 Task: Create a sub task Gather and Analyse Requirements for the task  Implement a new cloud-based human resources management system for a company in the project AriesPlan , assign it to team member softage.4@softage.net and update the status of the sub task to  On Track  , set the priority of the sub task to Low
Action: Mouse moved to (56, 265)
Screenshot: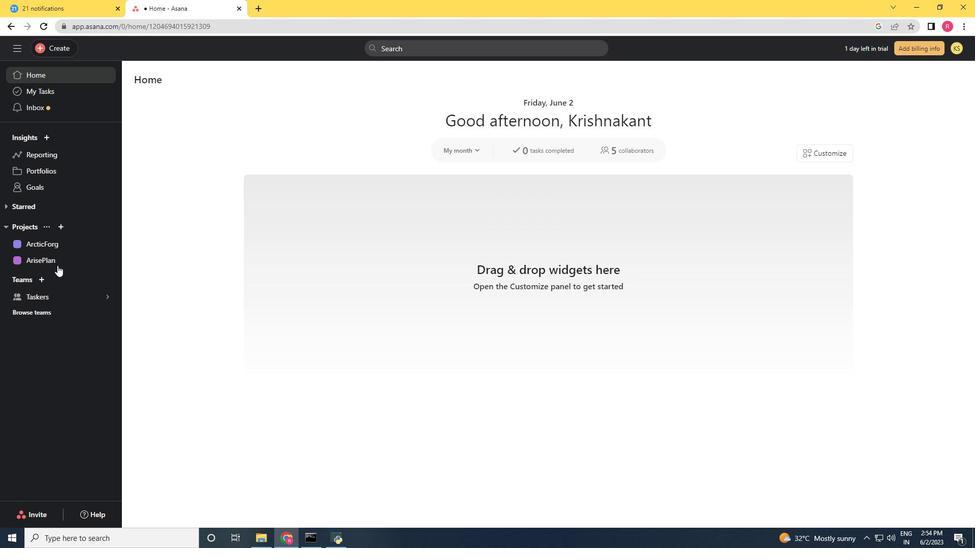 
Action: Mouse pressed left at (56, 265)
Screenshot: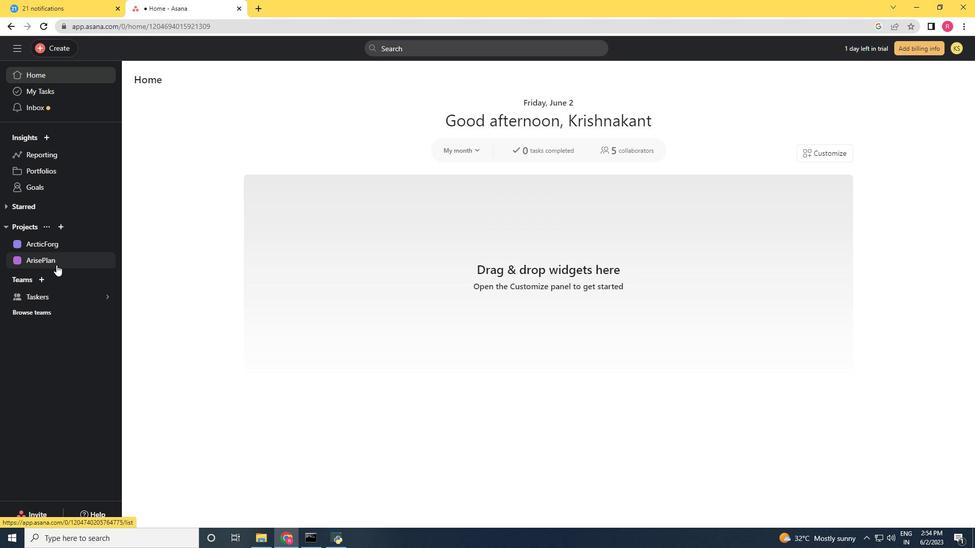 
Action: Mouse moved to (471, 227)
Screenshot: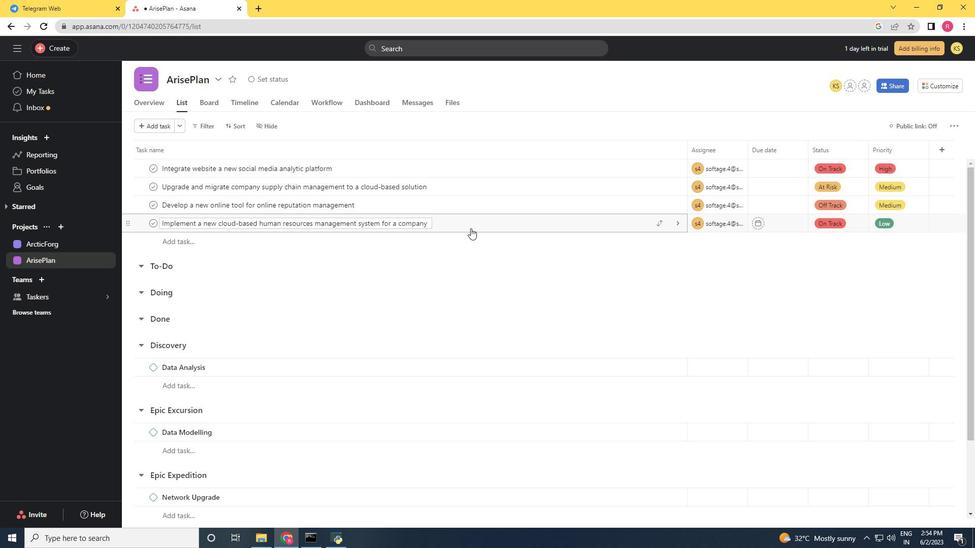 
Action: Mouse pressed left at (471, 227)
Screenshot: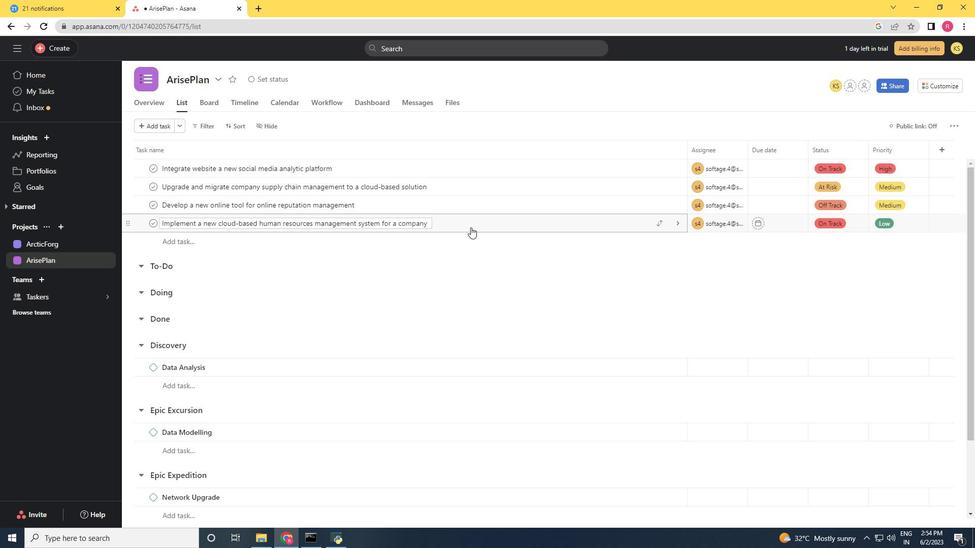 
Action: Mouse moved to (756, 301)
Screenshot: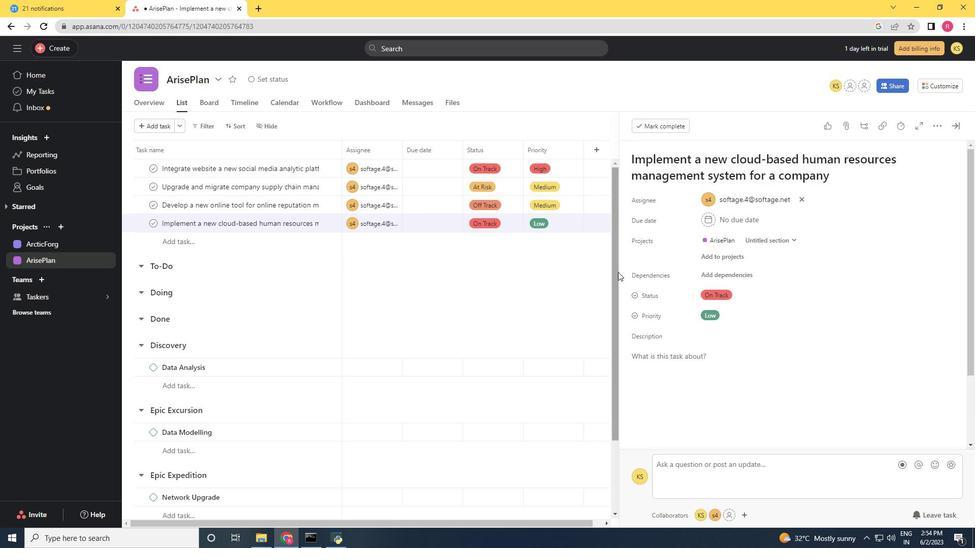 
Action: Mouse scrolled (756, 301) with delta (0, 0)
Screenshot: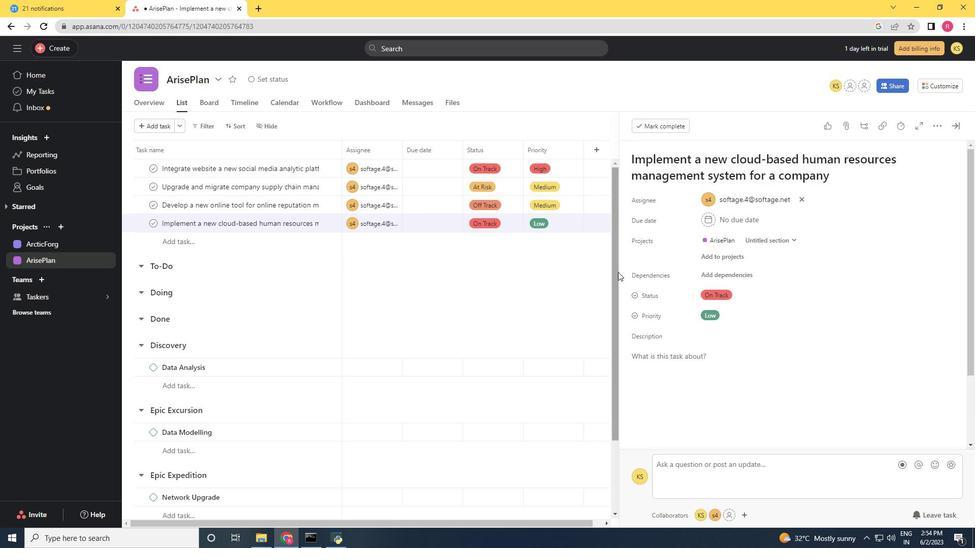 
Action: Mouse moved to (756, 302)
Screenshot: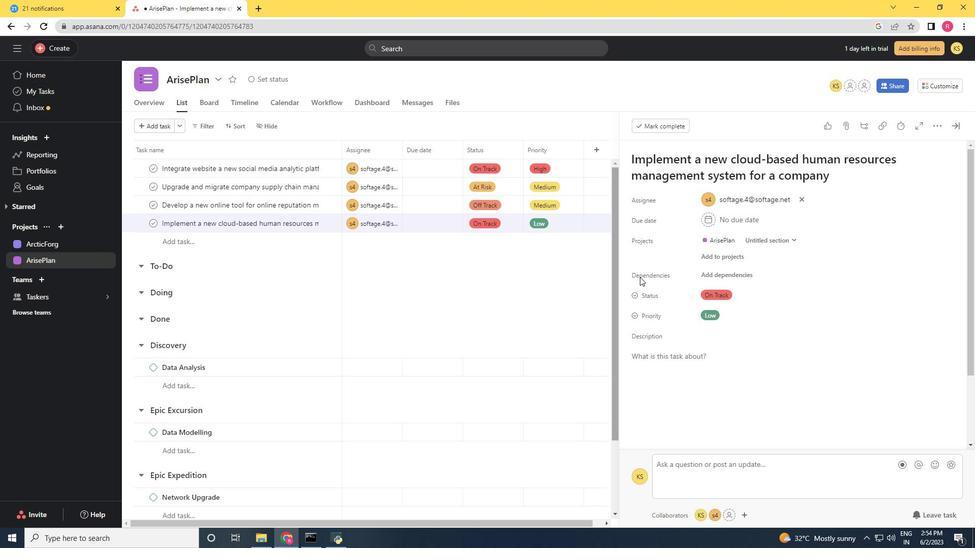 
Action: Mouse scrolled (756, 301) with delta (0, 0)
Screenshot: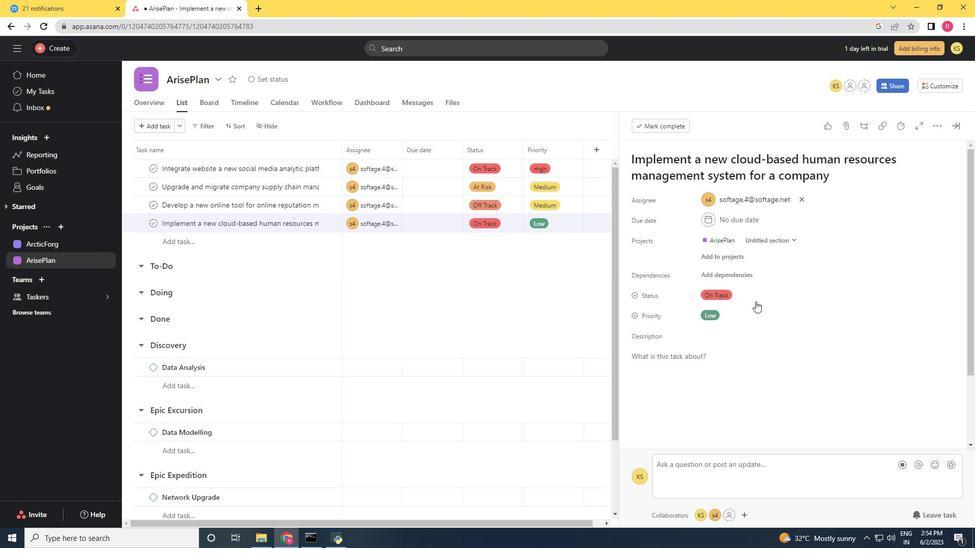 
Action: Mouse scrolled (756, 301) with delta (0, 0)
Screenshot: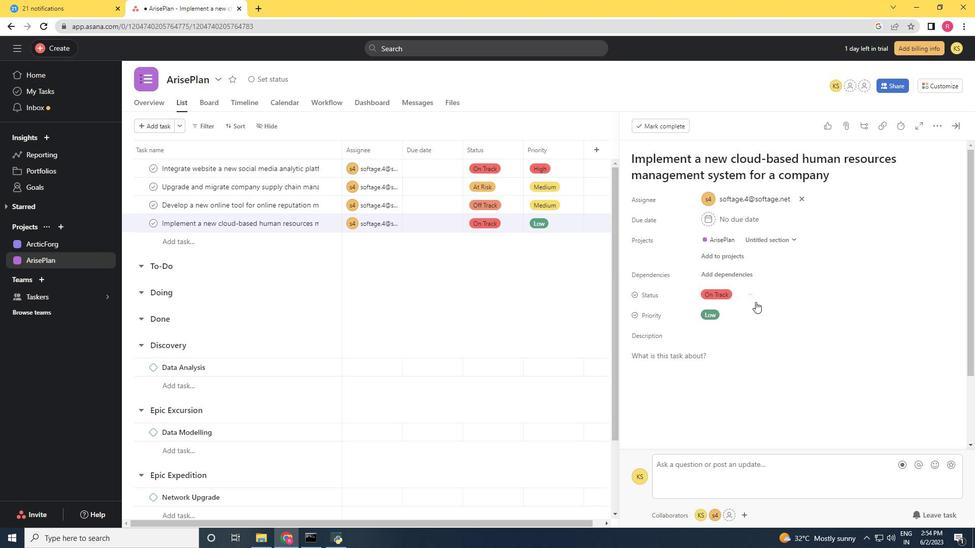 
Action: Mouse scrolled (756, 301) with delta (0, 0)
Screenshot: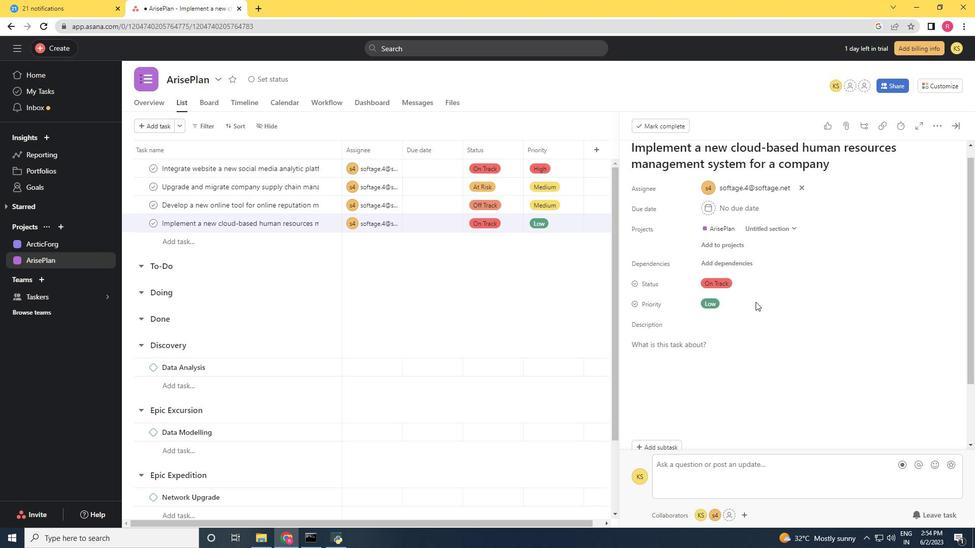 
Action: Mouse moved to (674, 368)
Screenshot: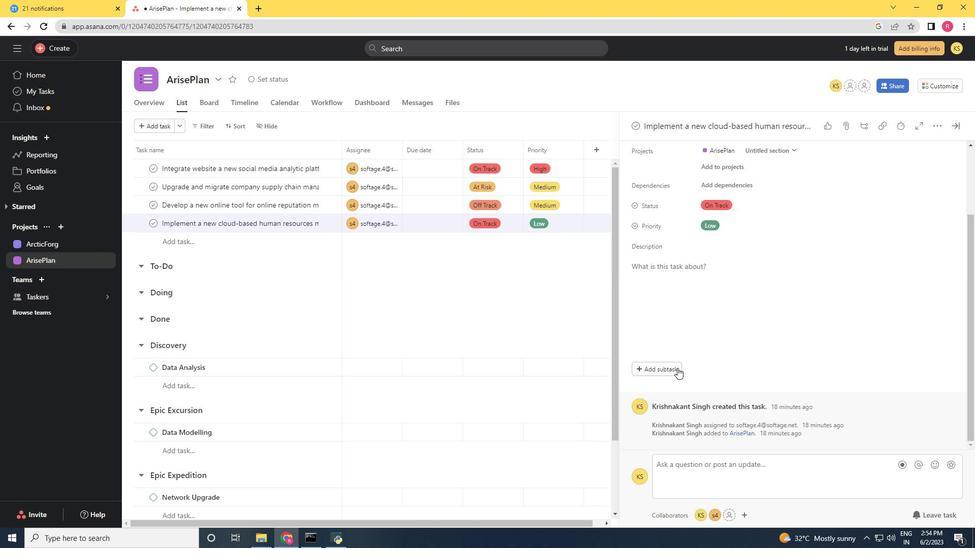 
Action: Mouse pressed left at (674, 368)
Screenshot: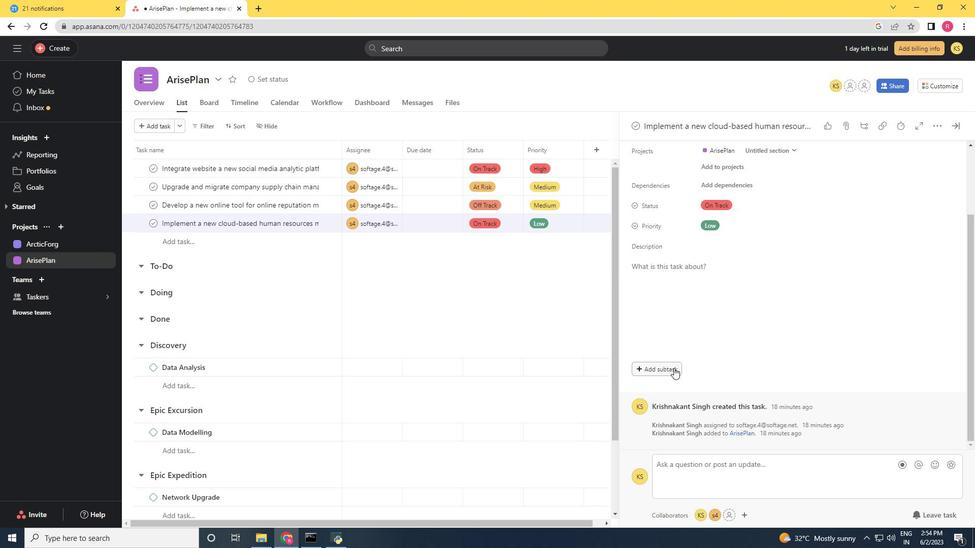 
Action: Mouse moved to (496, 293)
Screenshot: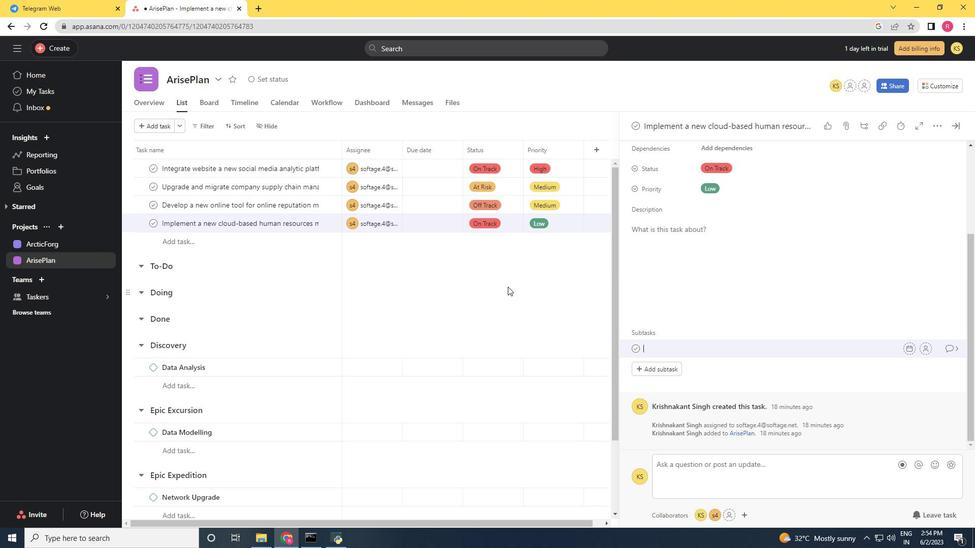 
Action: Key pressed <Key.shift><Key.shift>Gather<Key.space>and<Key.space><Key.shift>Analyse<Key.space><Key.shift><Key.shift><Key.shift>Requirements
Screenshot: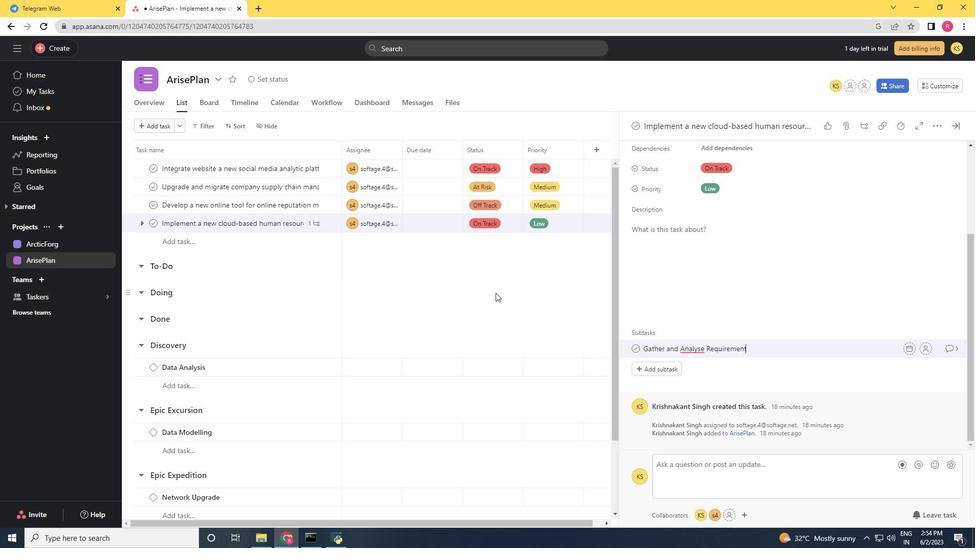 
Action: Mouse moved to (926, 350)
Screenshot: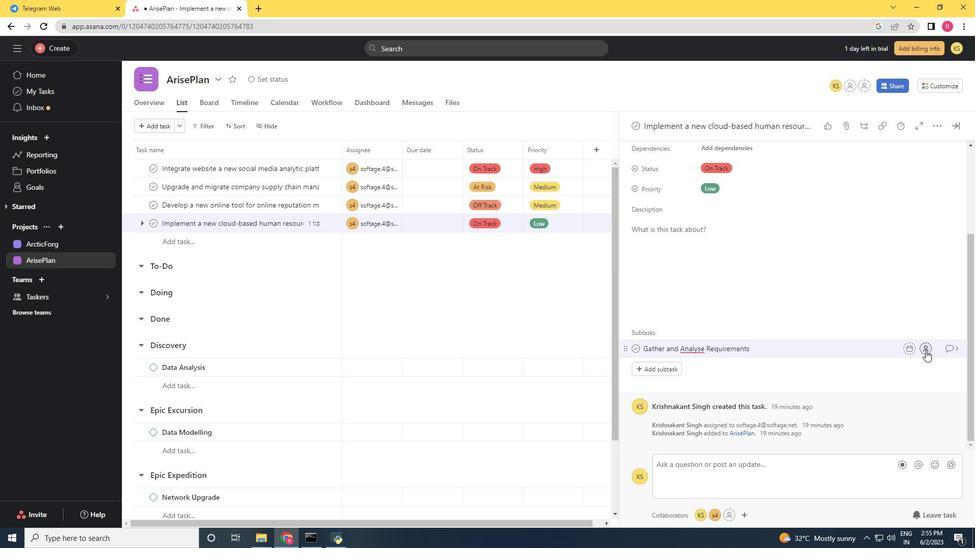 
Action: Mouse pressed left at (926, 350)
Screenshot: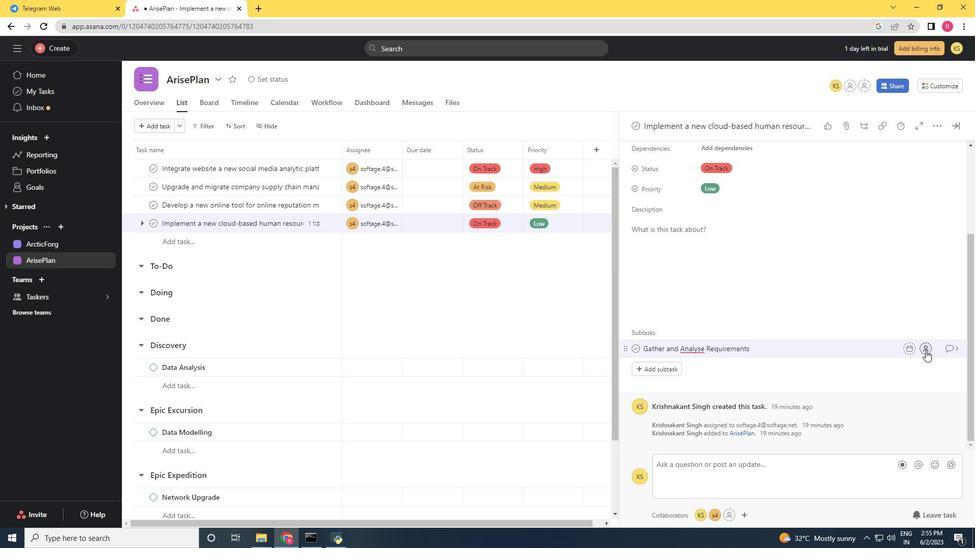 
Action: Mouse moved to (758, 314)
Screenshot: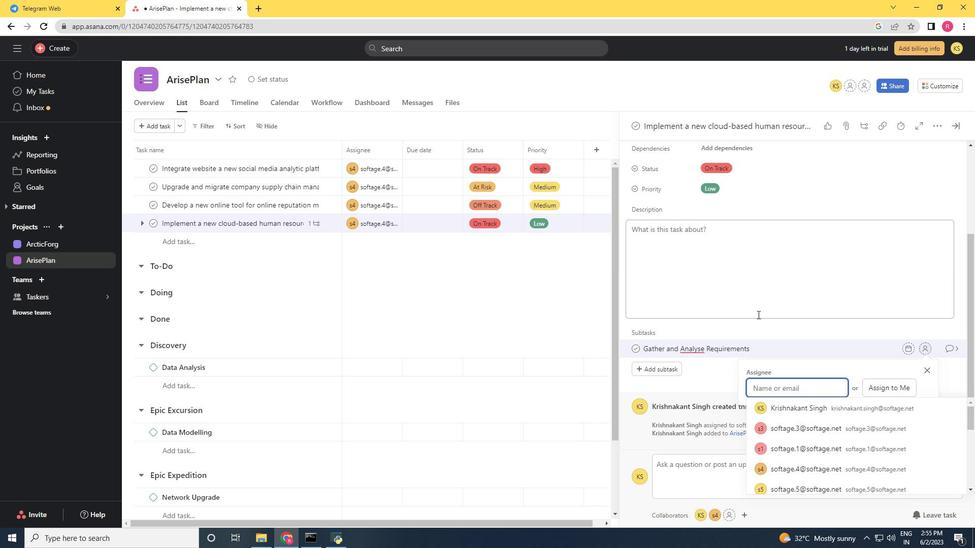 
Action: Key pressed softage.4<Key.shift>@softage.net
Screenshot: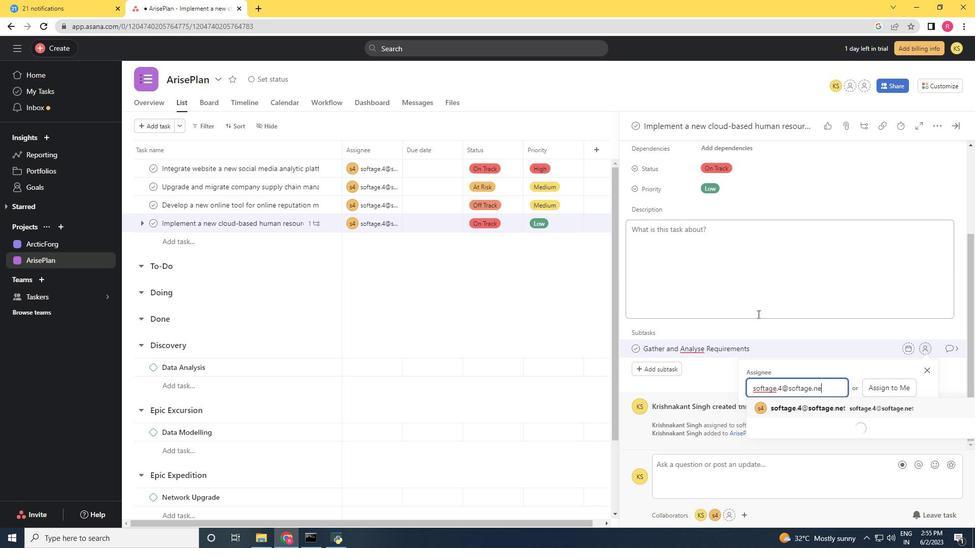 
Action: Mouse moved to (855, 401)
Screenshot: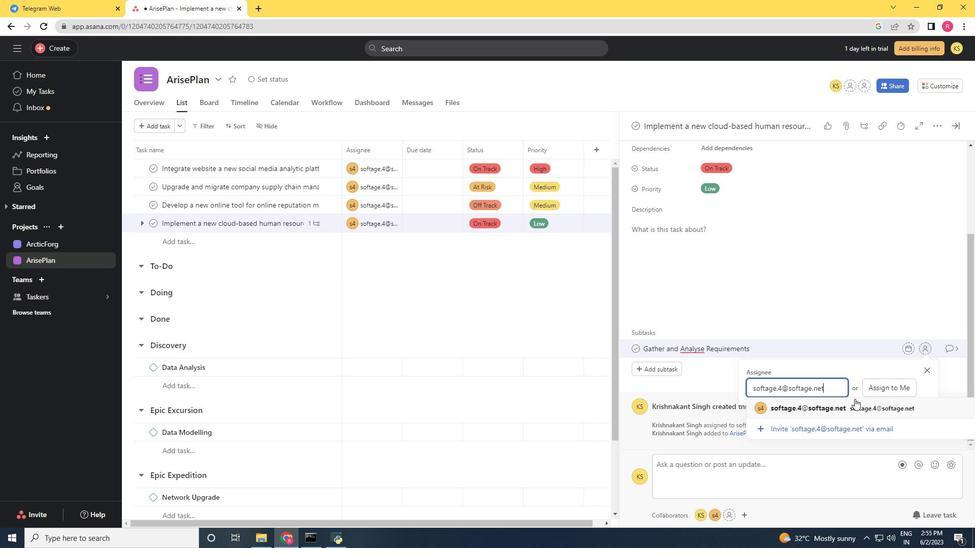 
Action: Mouse pressed left at (855, 401)
Screenshot: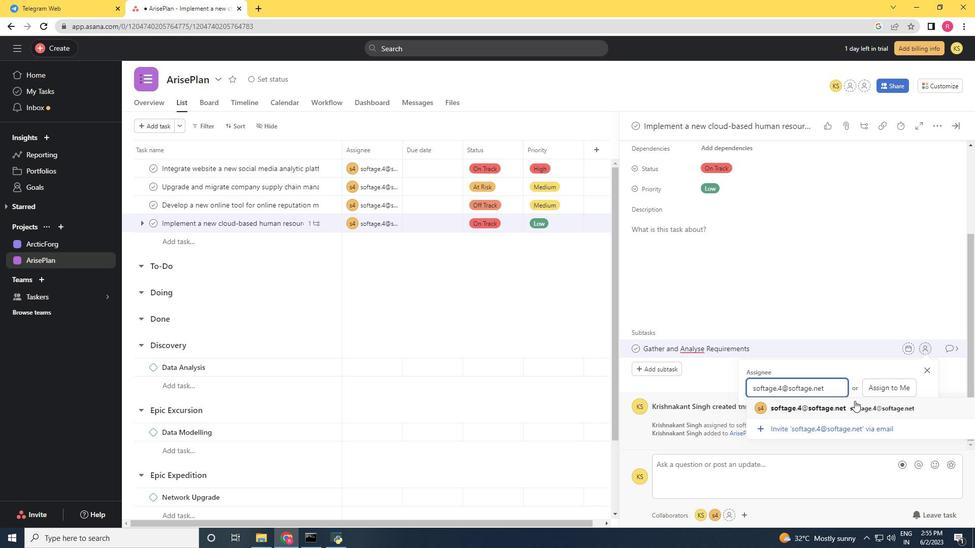 
Action: Mouse moved to (946, 346)
Screenshot: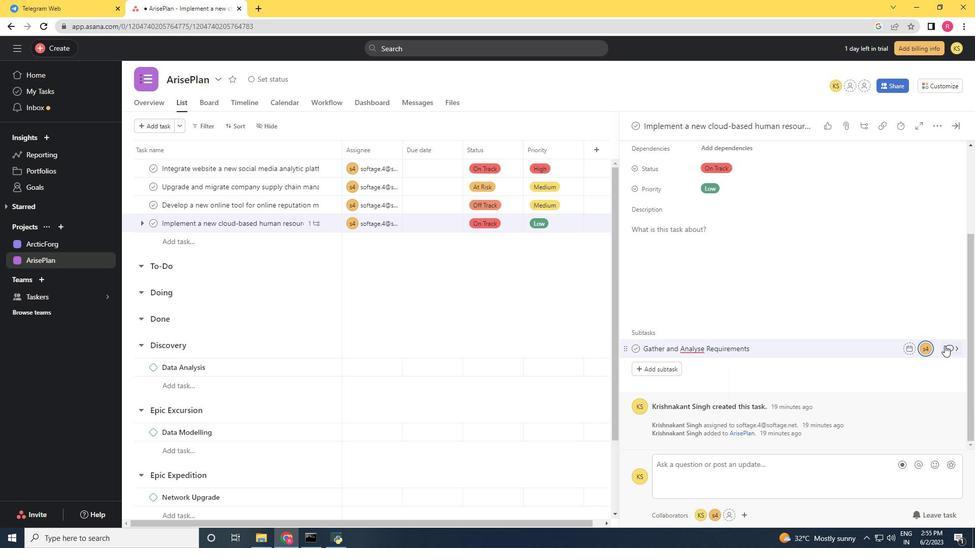 
Action: Mouse pressed left at (945, 346)
Screenshot: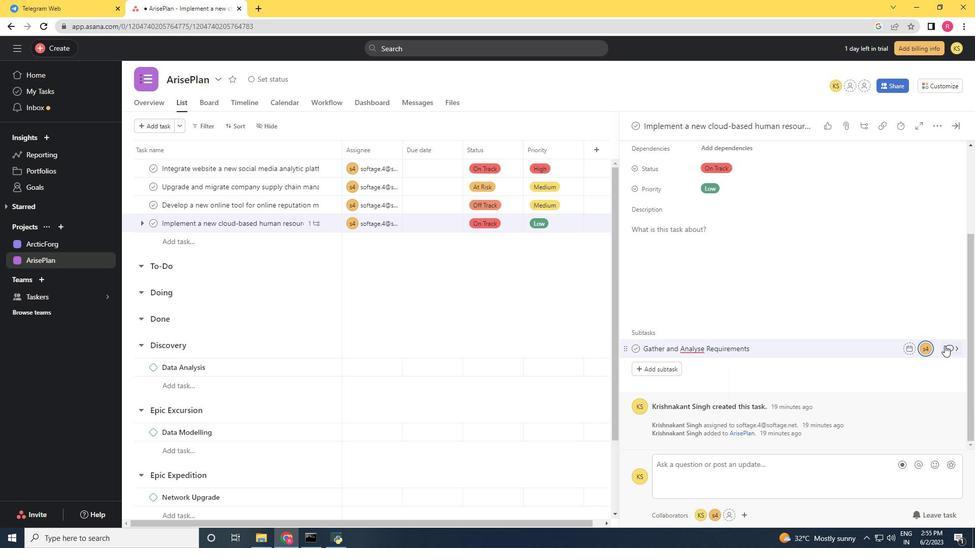
Action: Mouse moved to (676, 270)
Screenshot: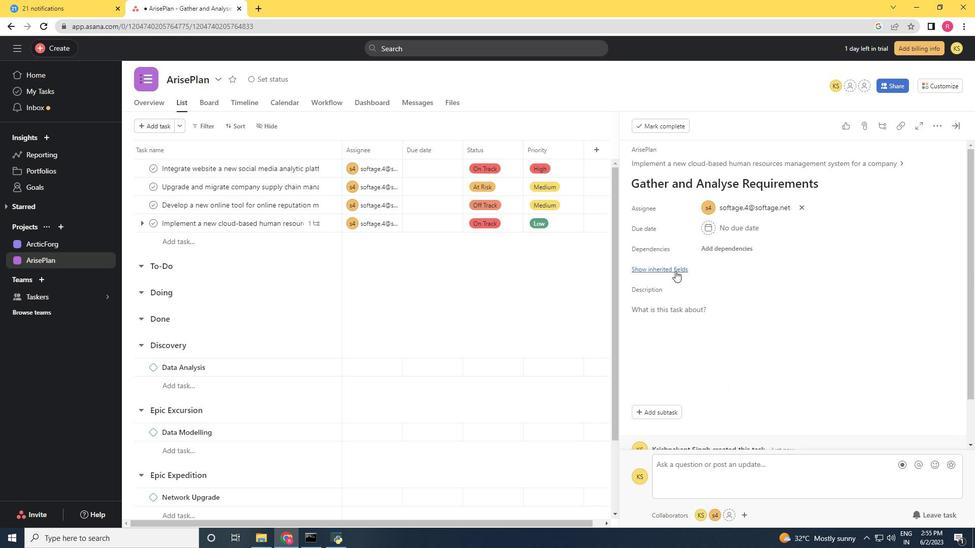 
Action: Mouse pressed left at (676, 270)
Screenshot: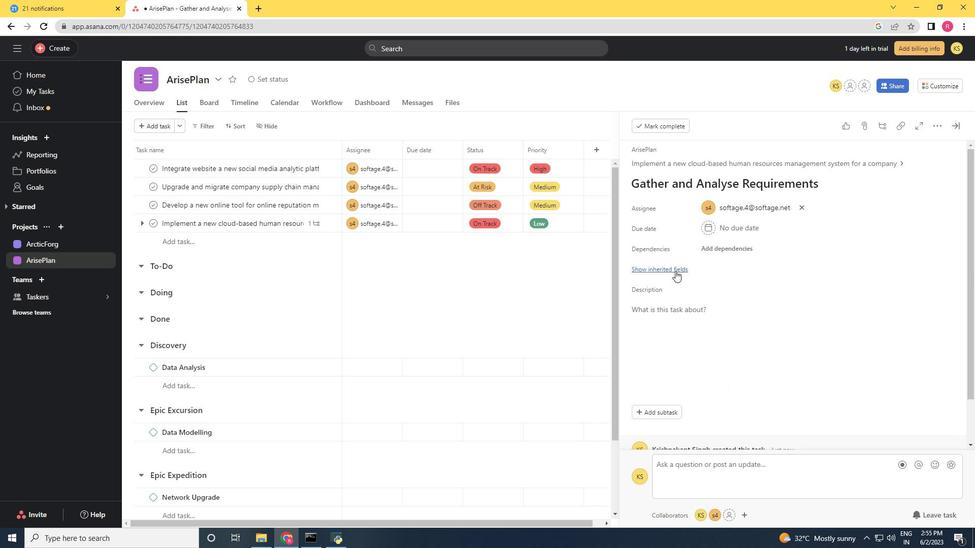 
Action: Mouse moved to (716, 289)
Screenshot: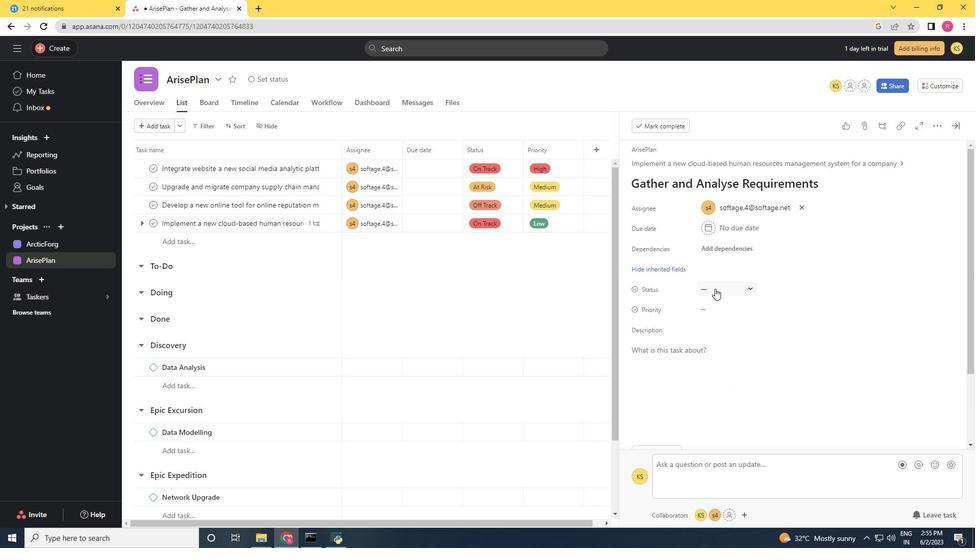 
Action: Mouse pressed left at (716, 289)
Screenshot: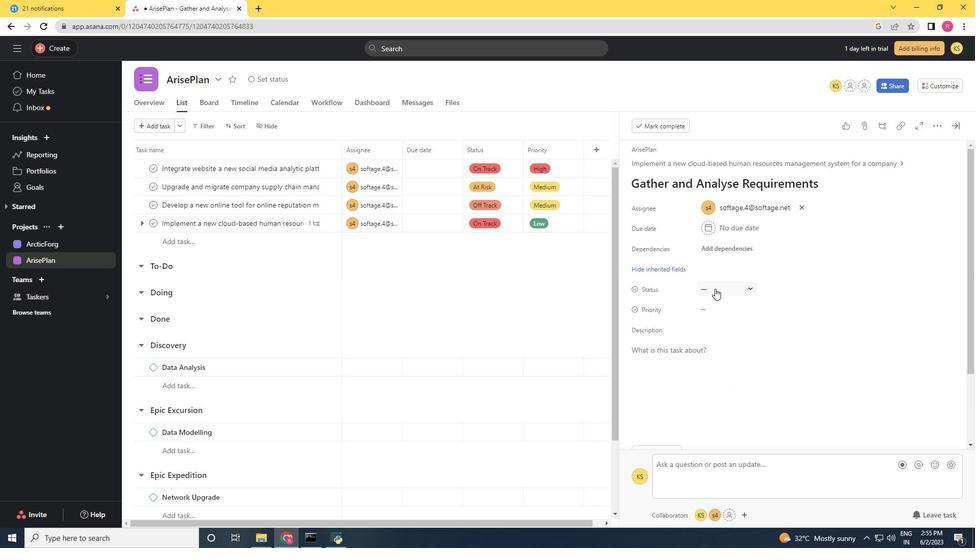 
Action: Mouse moved to (741, 327)
Screenshot: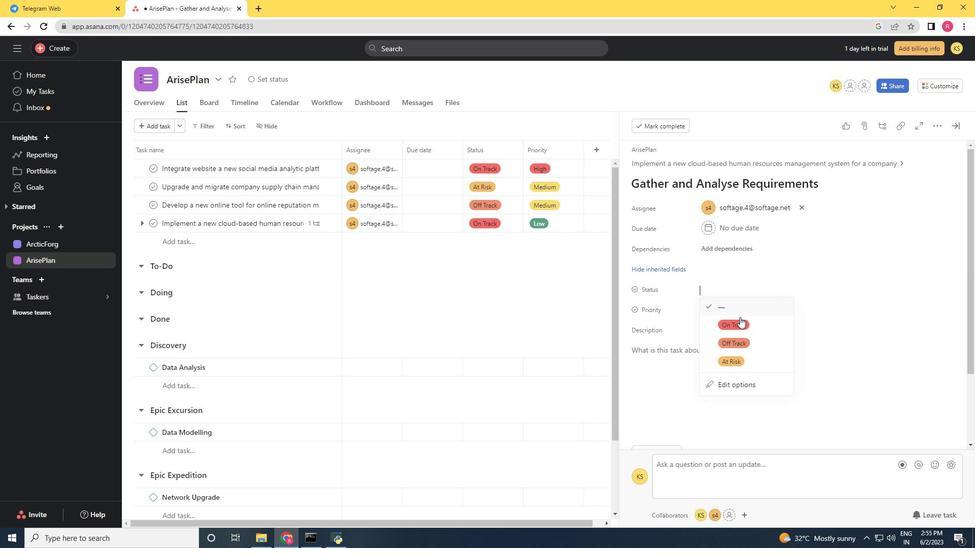 
Action: Mouse pressed left at (741, 327)
Screenshot: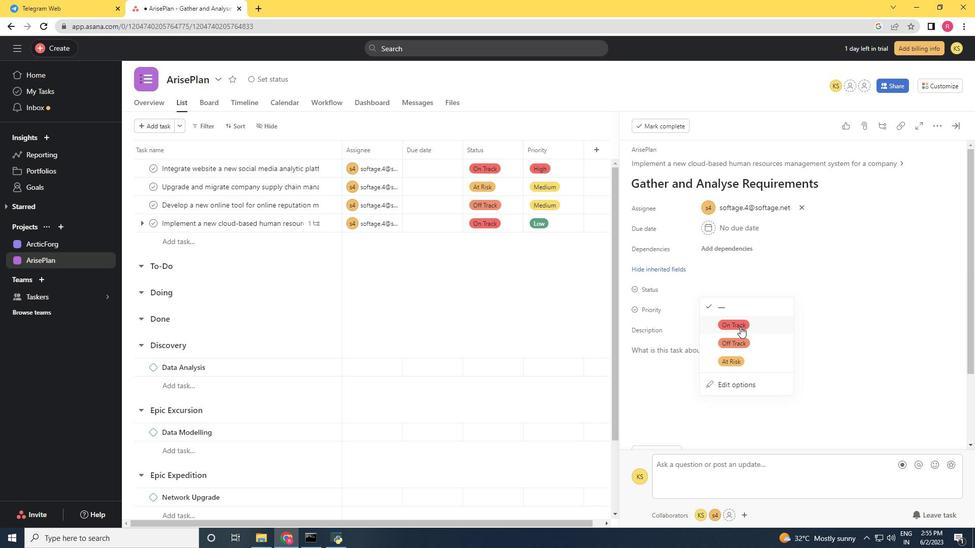 
Action: Mouse moved to (716, 311)
Screenshot: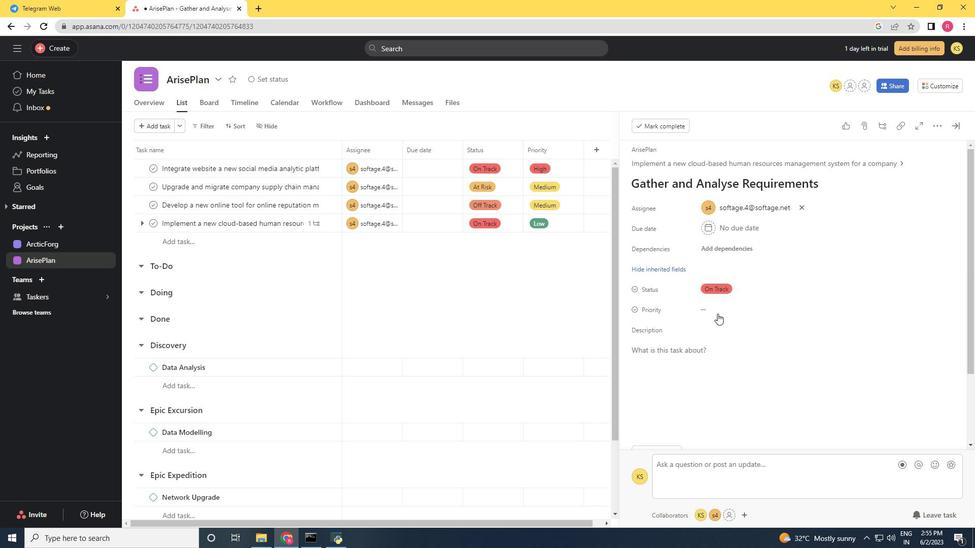 
Action: Mouse pressed left at (716, 311)
Screenshot: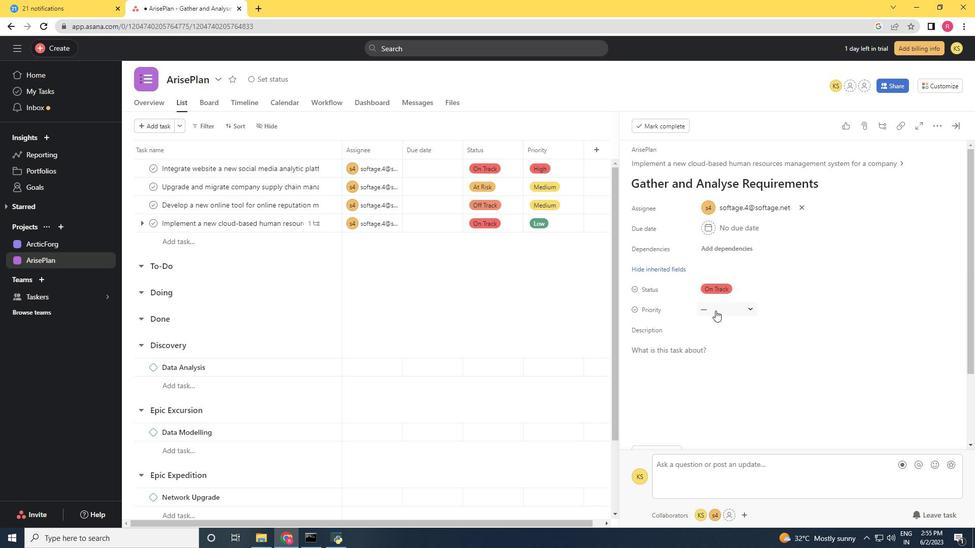 
Action: Mouse moved to (728, 378)
Screenshot: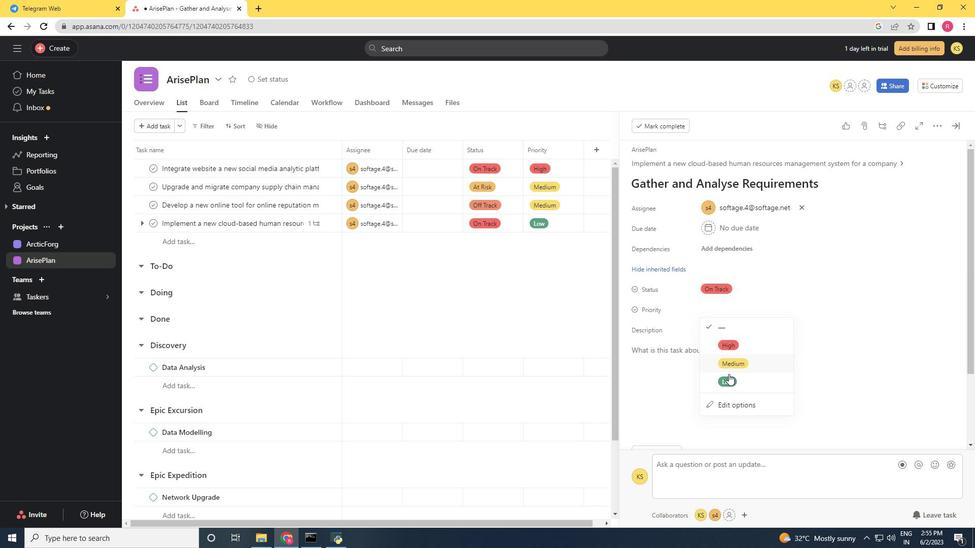 
Action: Mouse pressed left at (728, 378)
Screenshot: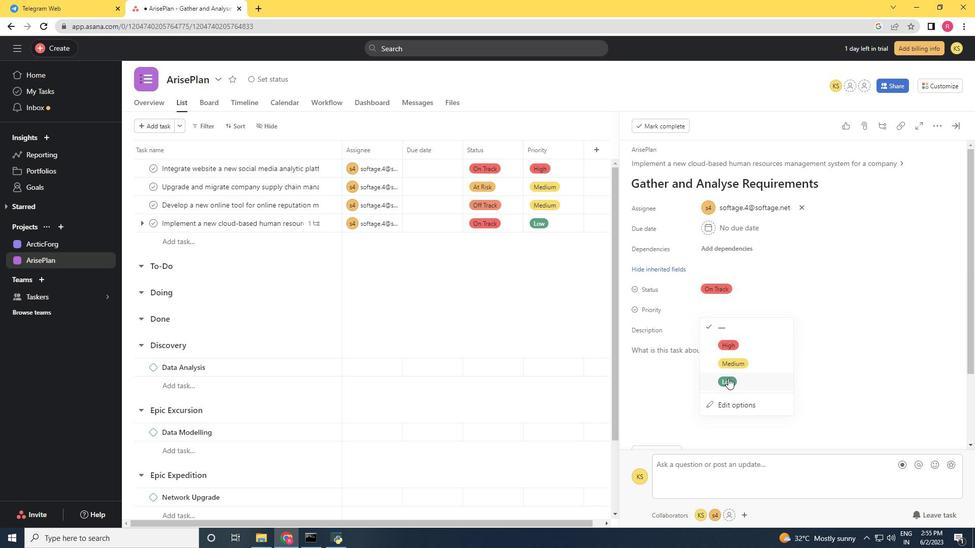 
Action: Mouse moved to (954, 344)
Screenshot: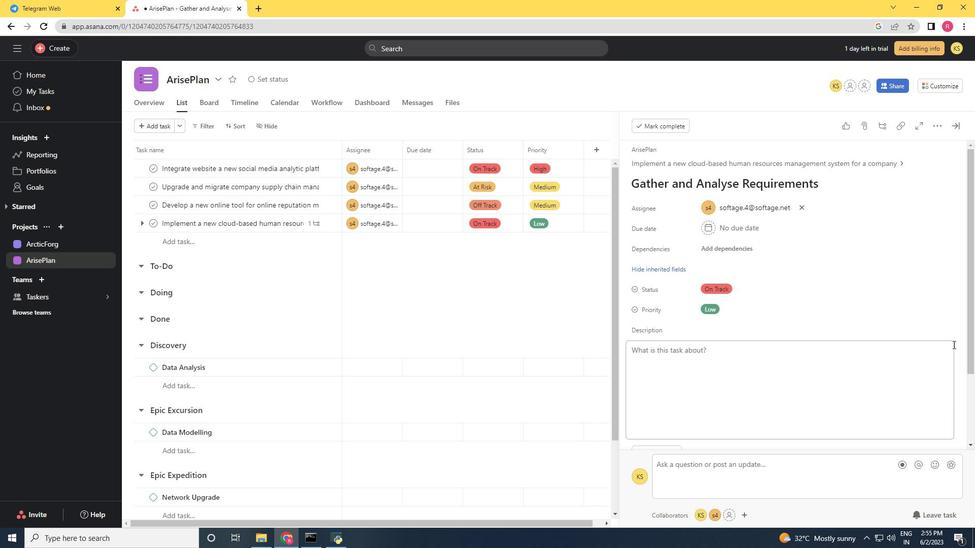 
